 Task: Filter people by current company EY.
Action: Mouse moved to (335, 84)
Screenshot: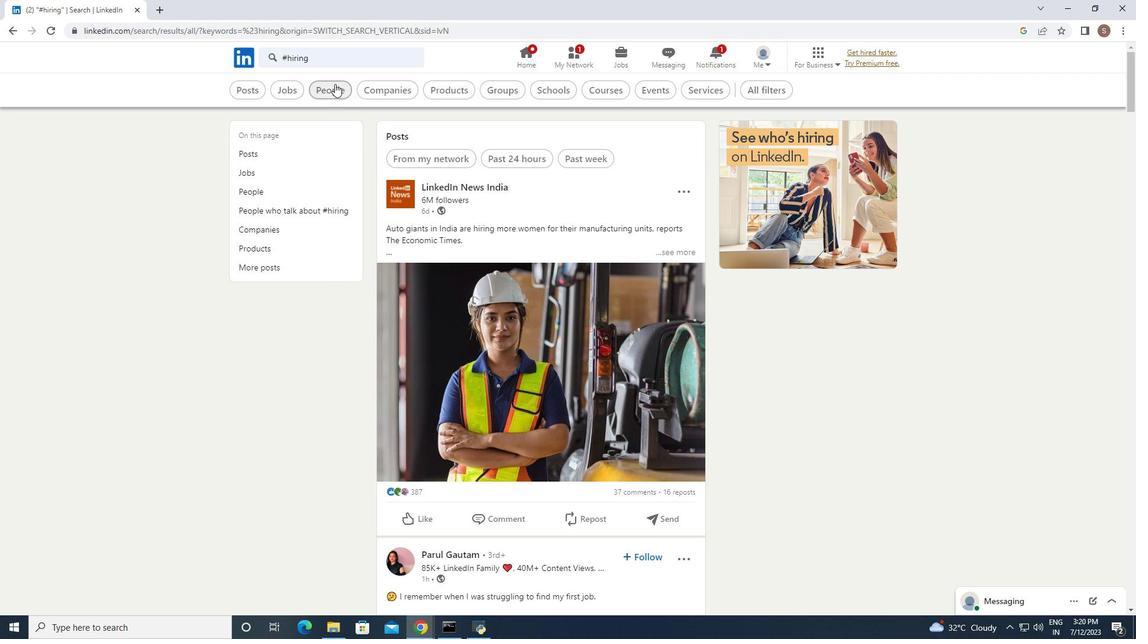 
Action: Mouse pressed left at (335, 84)
Screenshot: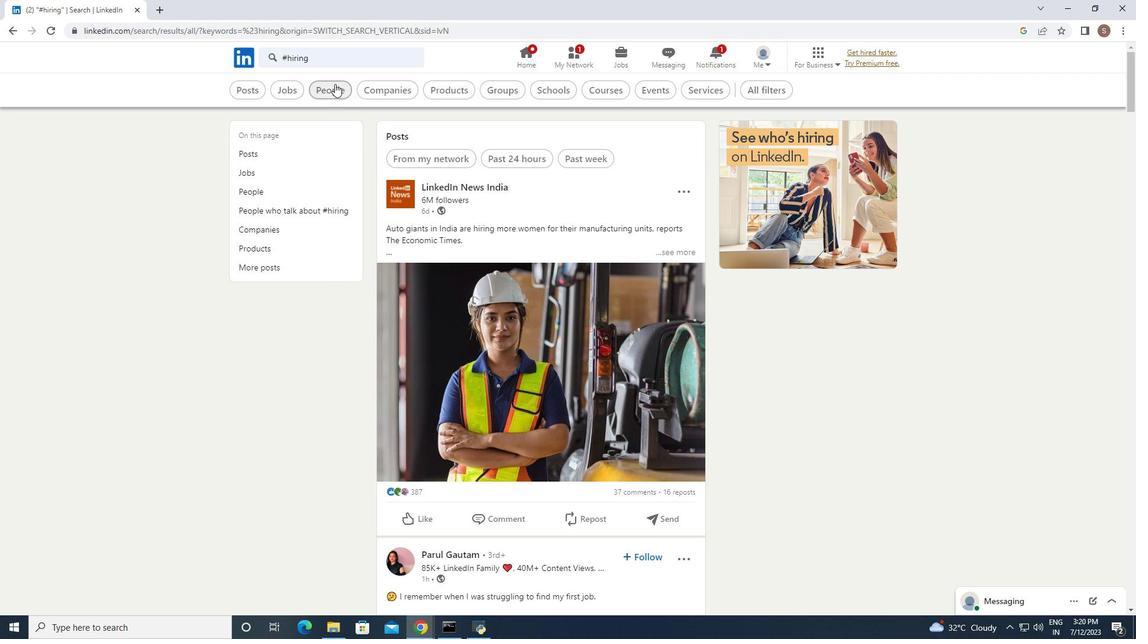
Action: Mouse moved to (476, 91)
Screenshot: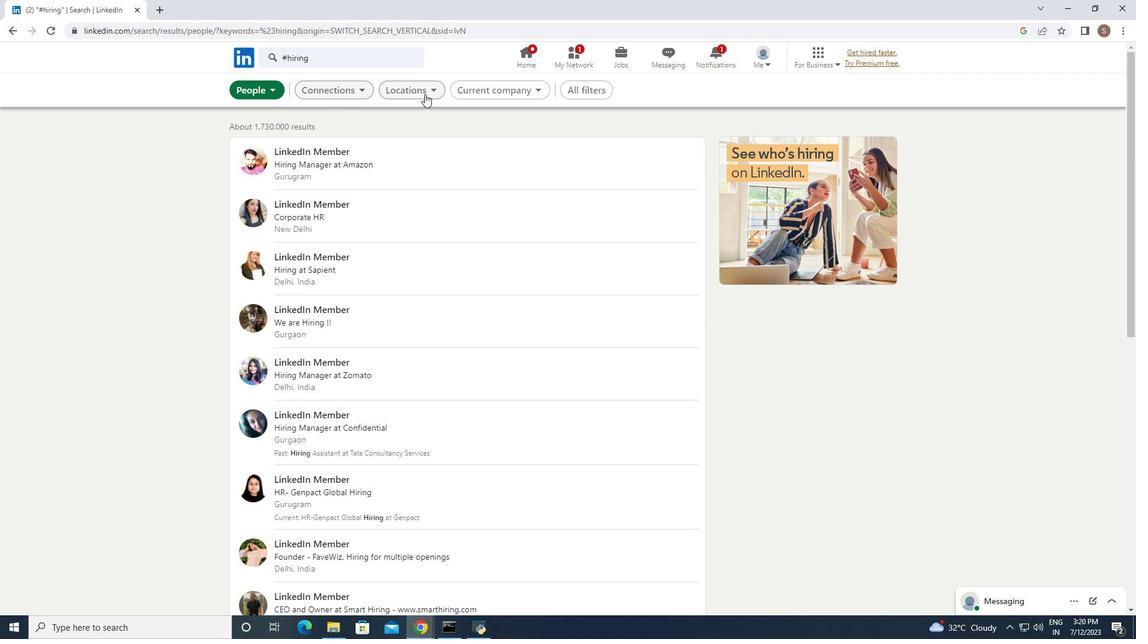 
Action: Mouse pressed left at (476, 91)
Screenshot: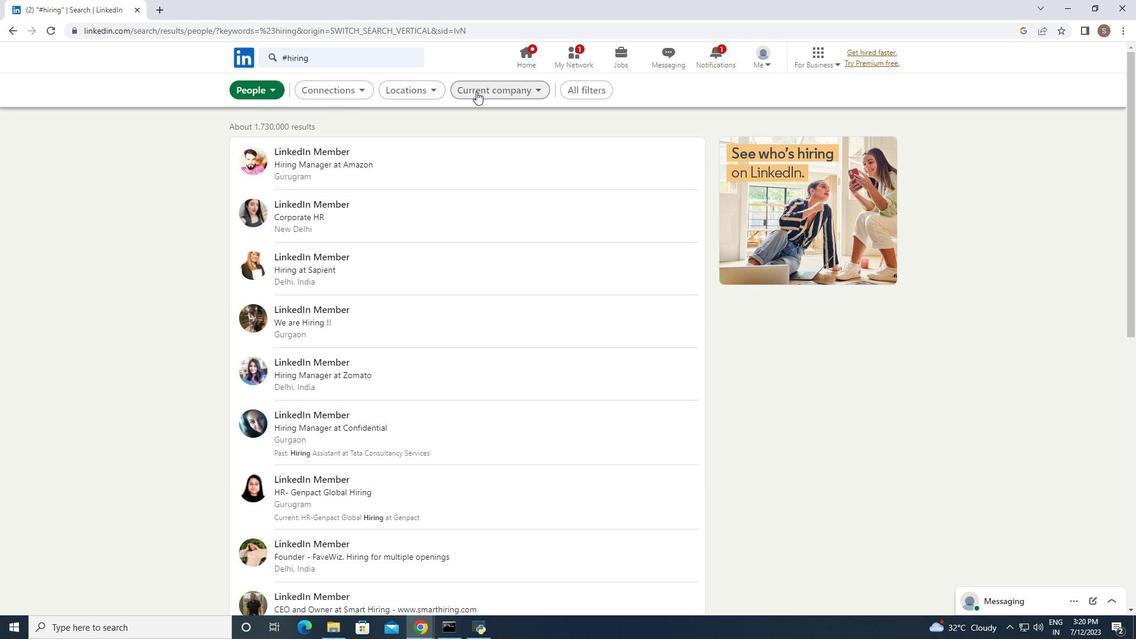 
Action: Mouse moved to (426, 257)
Screenshot: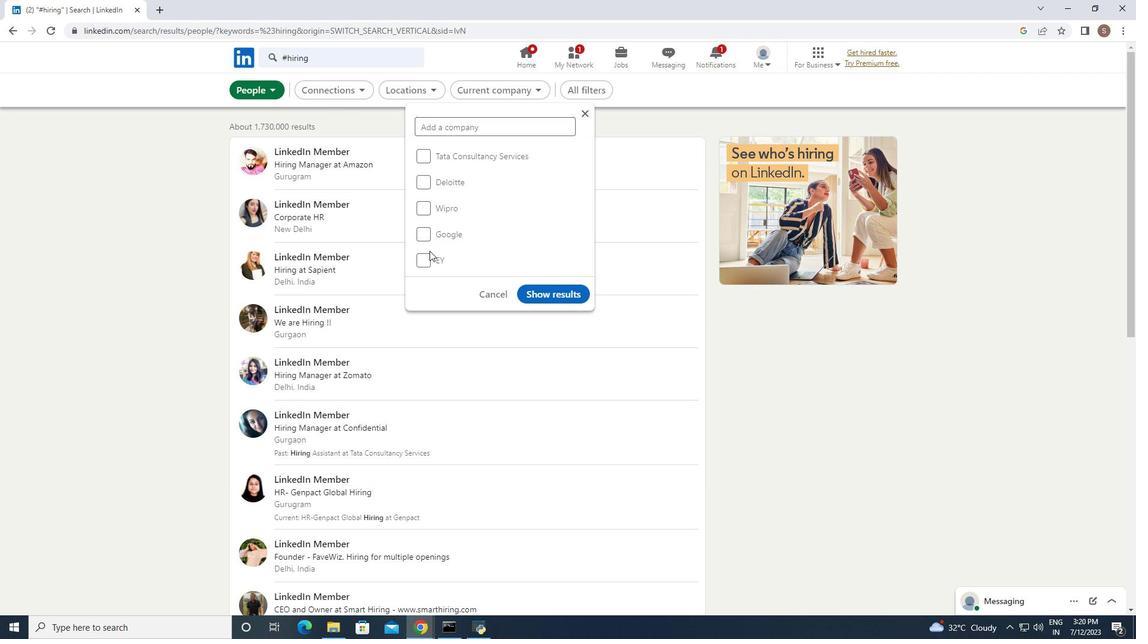 
Action: Mouse pressed left at (426, 257)
Screenshot: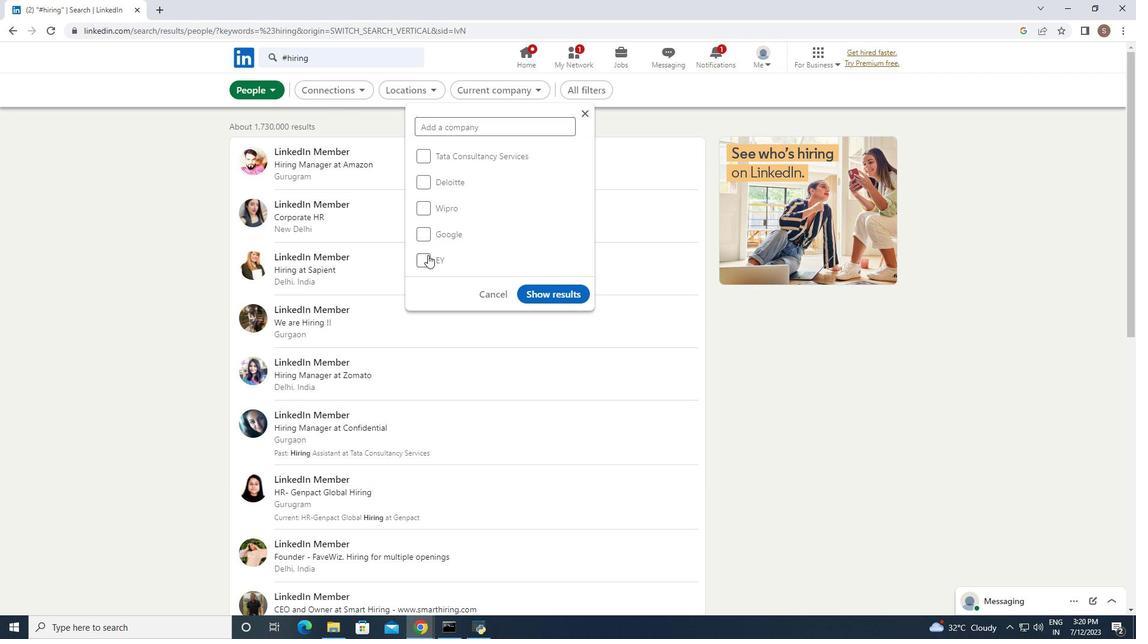 
Action: Mouse moved to (568, 296)
Screenshot: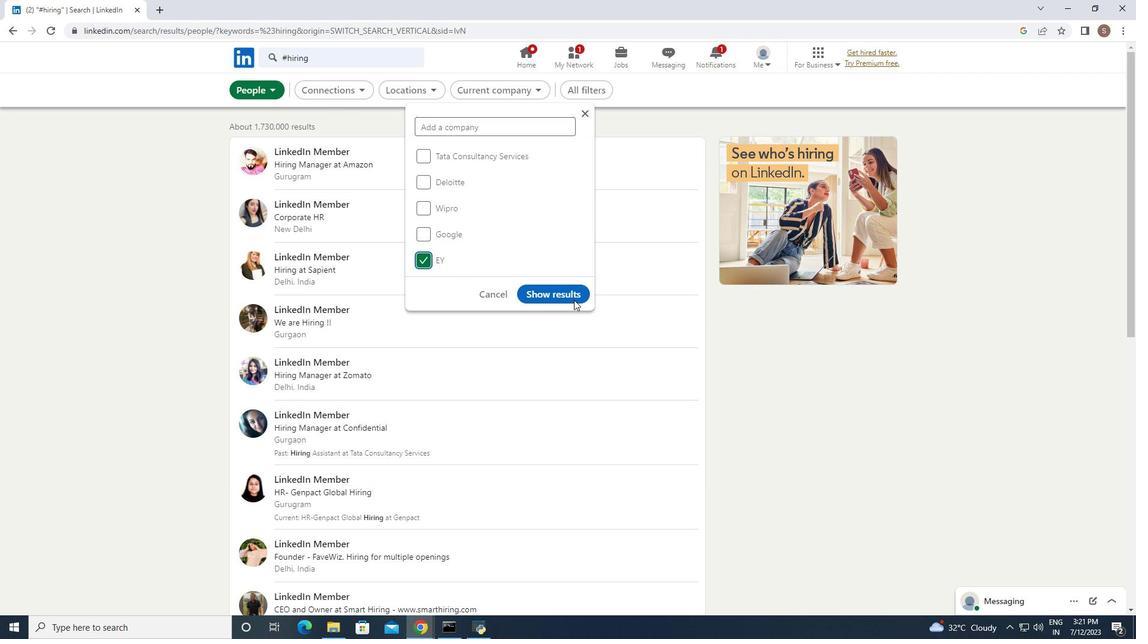 
Action: Mouse pressed left at (568, 296)
Screenshot: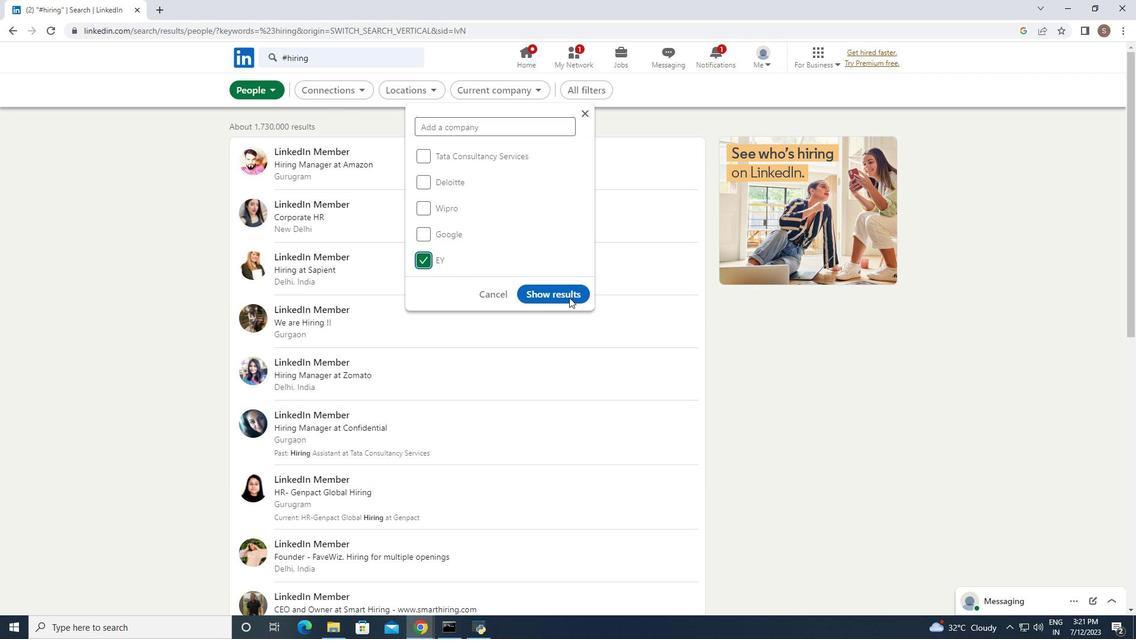 
